 Task: Make in the project TripHive a sprint 'Supernatural'.
Action: Mouse moved to (1332, 461)
Screenshot: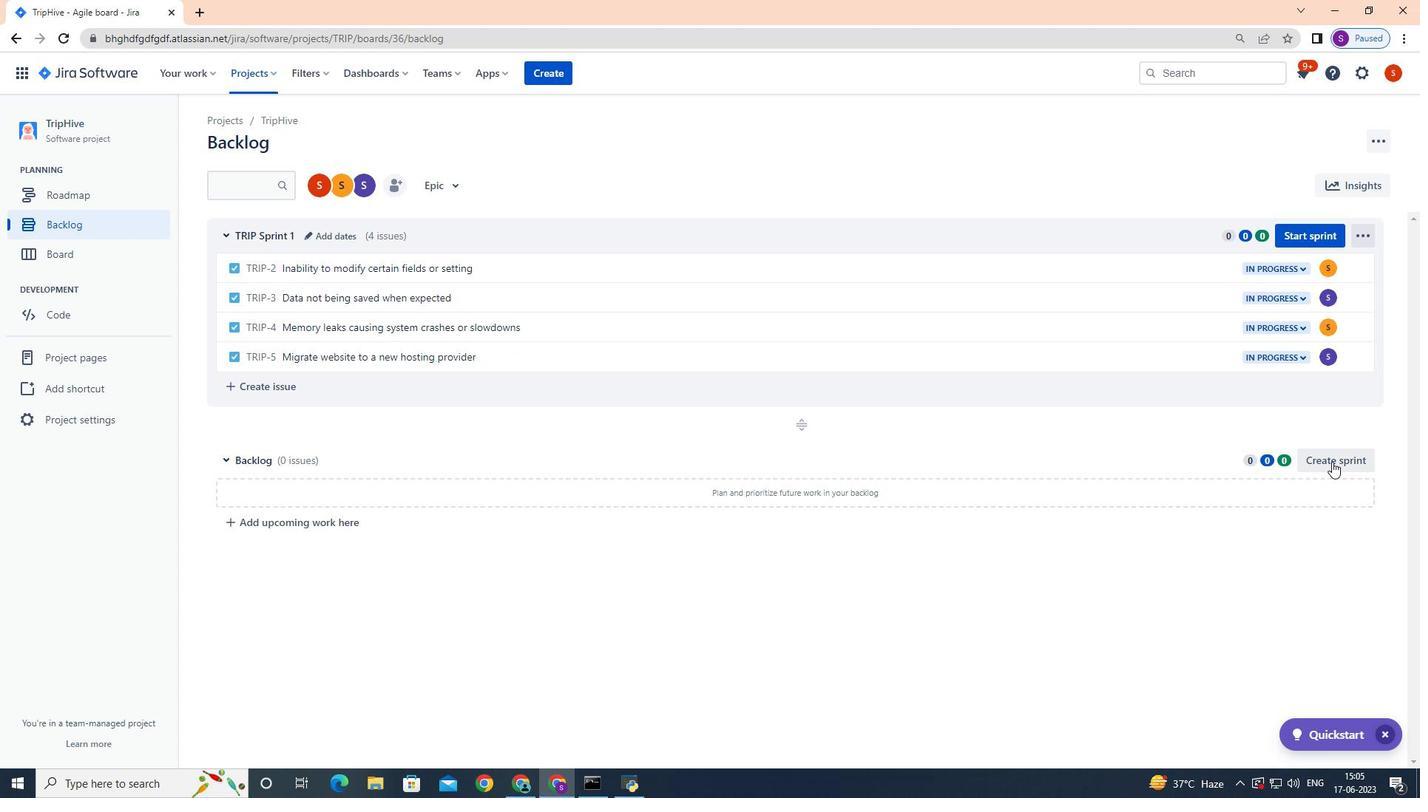 
Action: Mouse pressed left at (1332, 461)
Screenshot: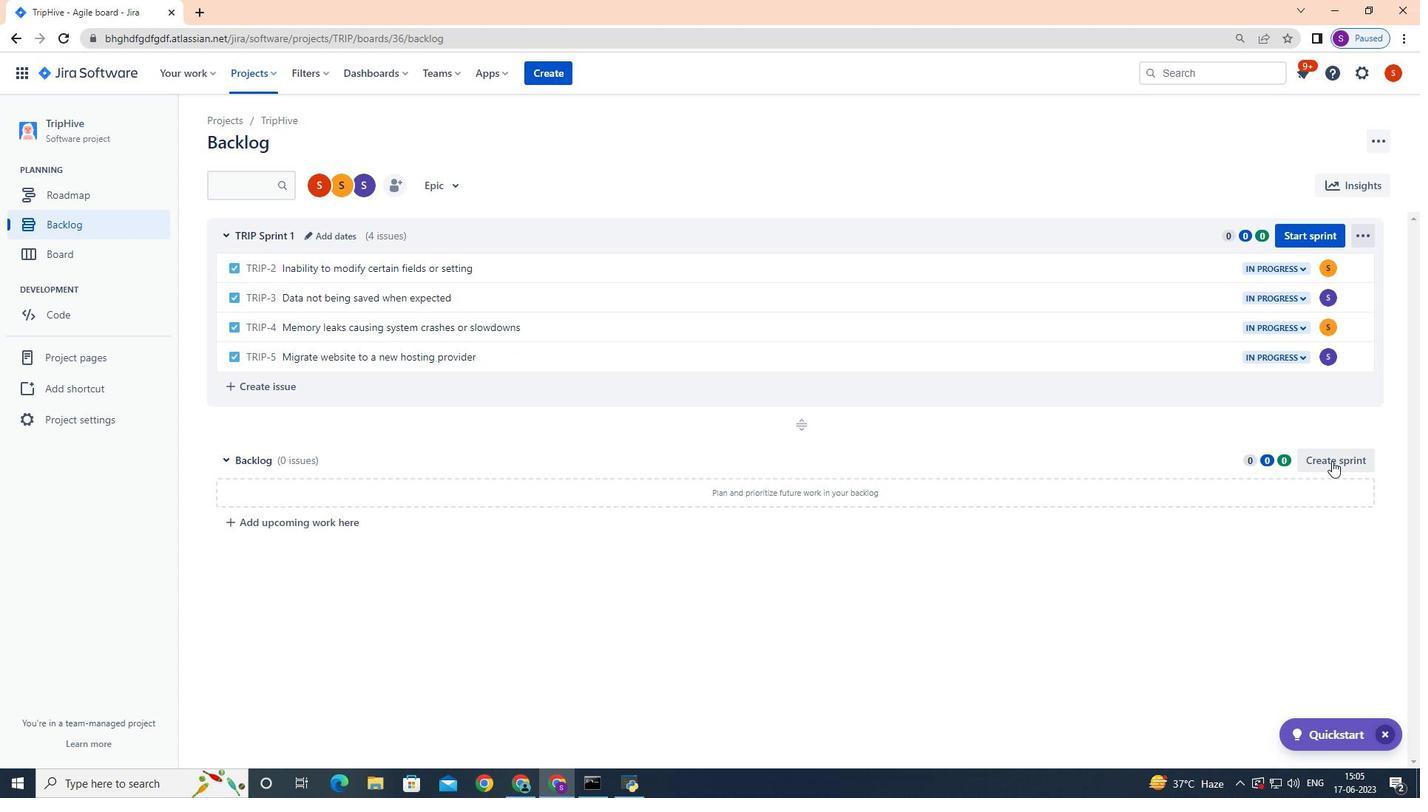 
Action: Mouse moved to (343, 459)
Screenshot: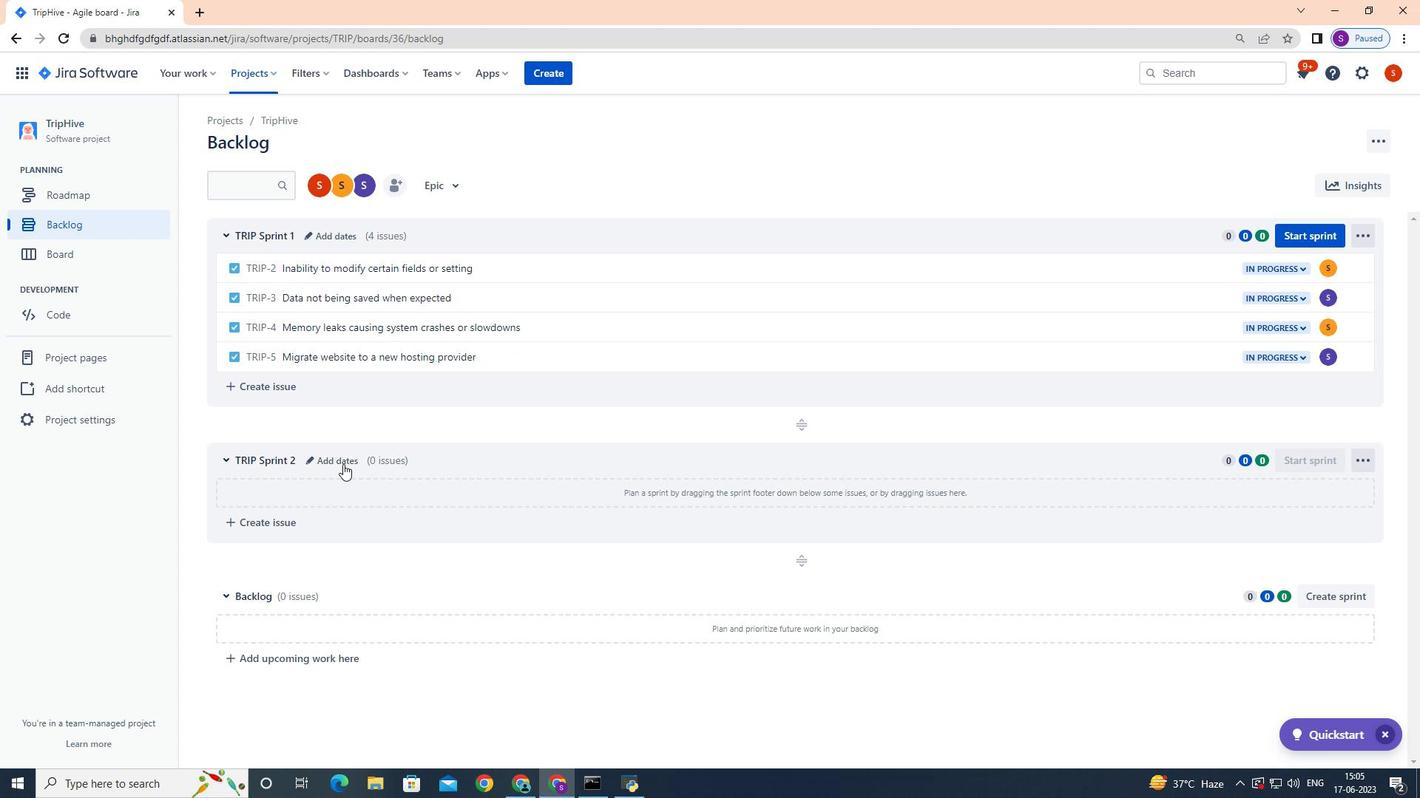
Action: Mouse pressed left at (343, 459)
Screenshot: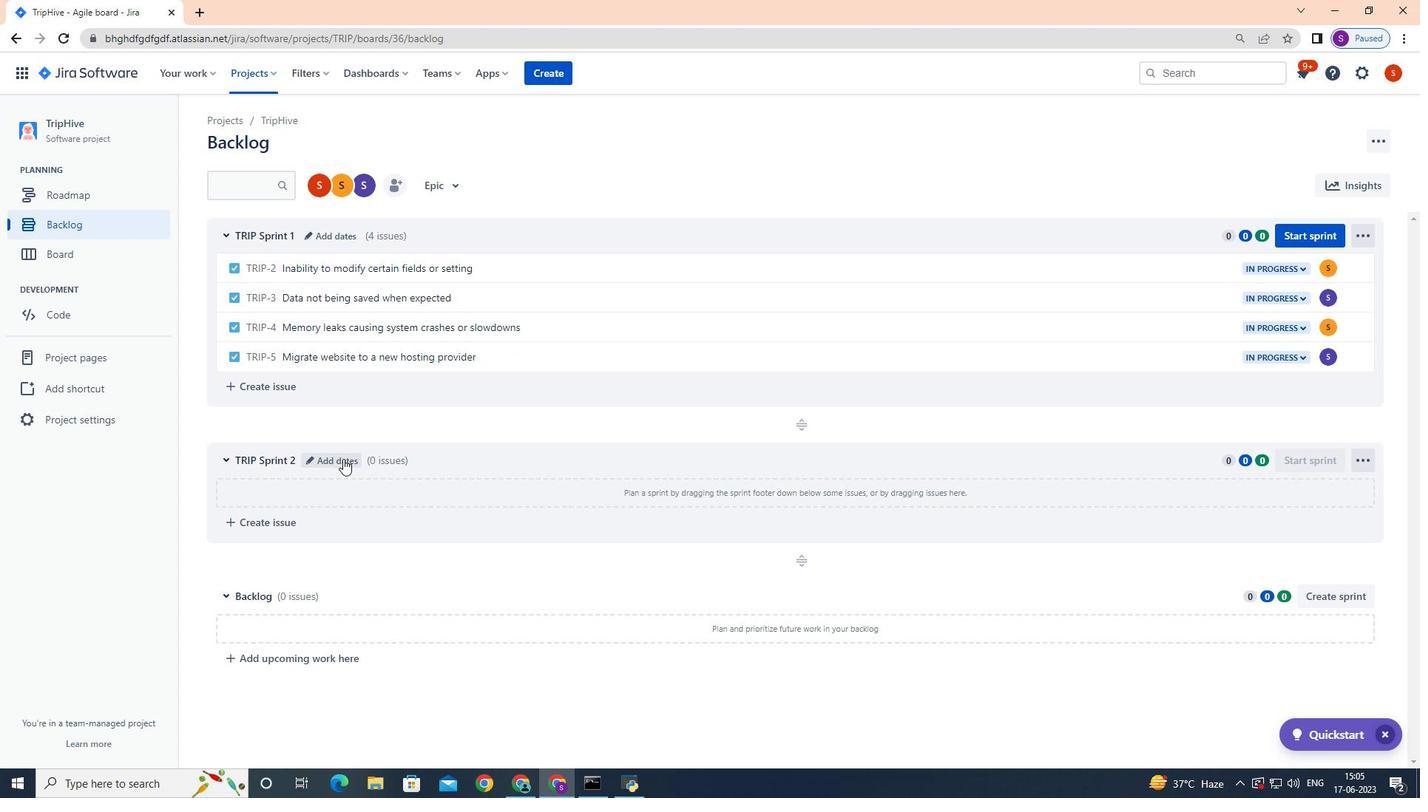 
Action: Key pressed <Key.backspace><Key.backspace><Key.backspace><Key.backspace><Key.backspace><Key.backspace><Key.backspace><Key.backspace><Key.backspace><Key.backspace><Key.backspace><Key.backspace><Key.backspace><Key.backspace><Key.backspace><Key.backspace><Key.backspace><Key.backspace><Key.backspace><Key.backspace><Key.shift>Supernatural
Screenshot: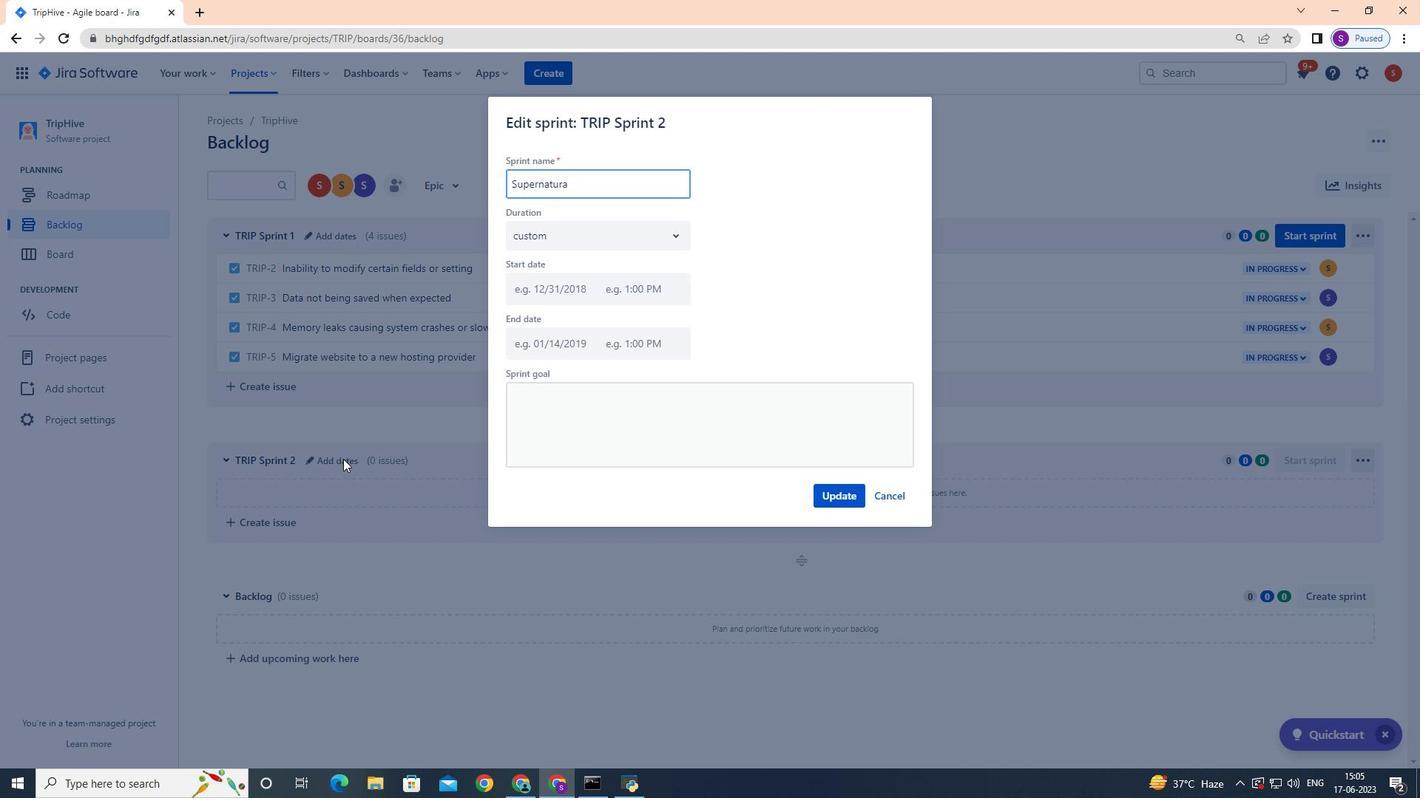 
Action: Mouse moved to (834, 494)
Screenshot: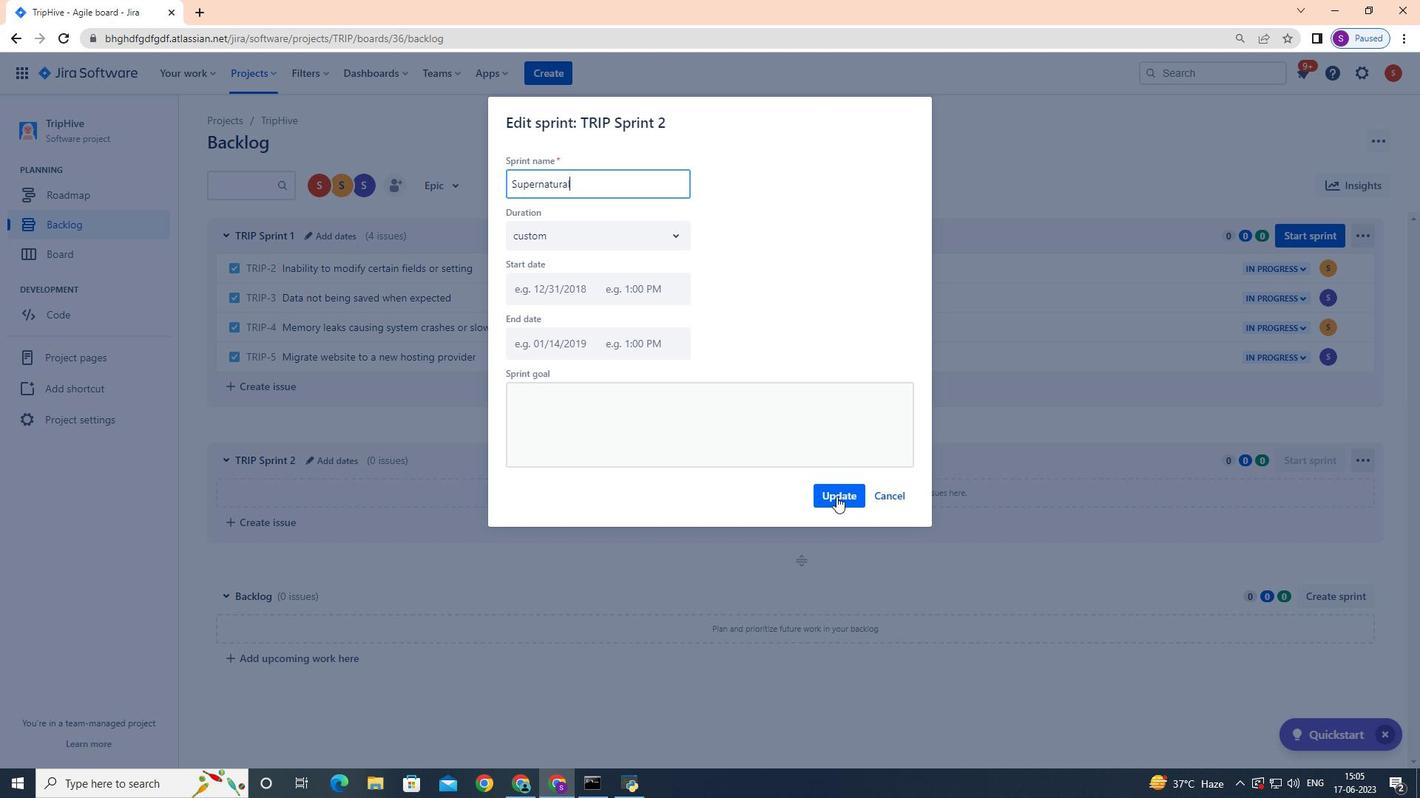 
Action: Mouse pressed left at (834, 494)
Screenshot: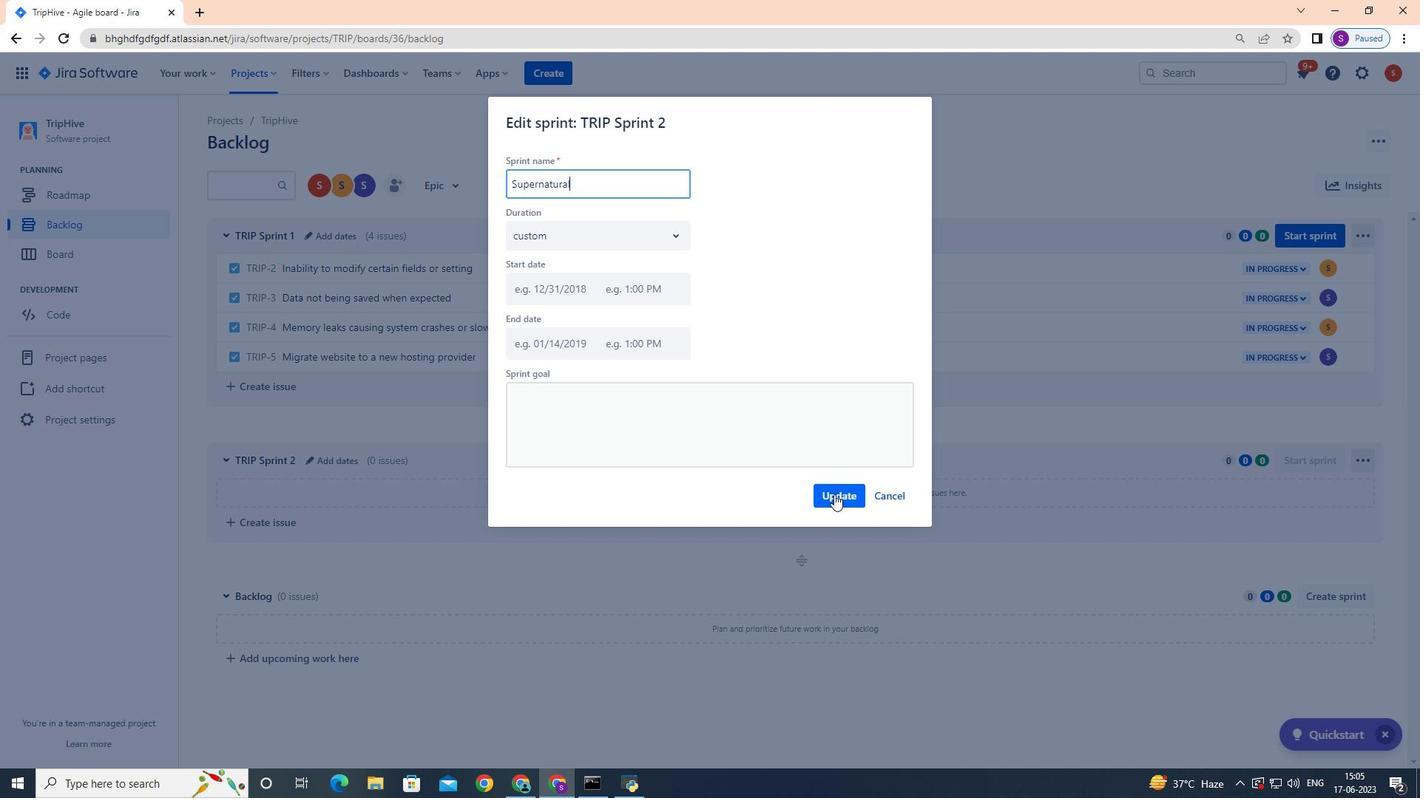 
Action: Mouse moved to (835, 494)
Screenshot: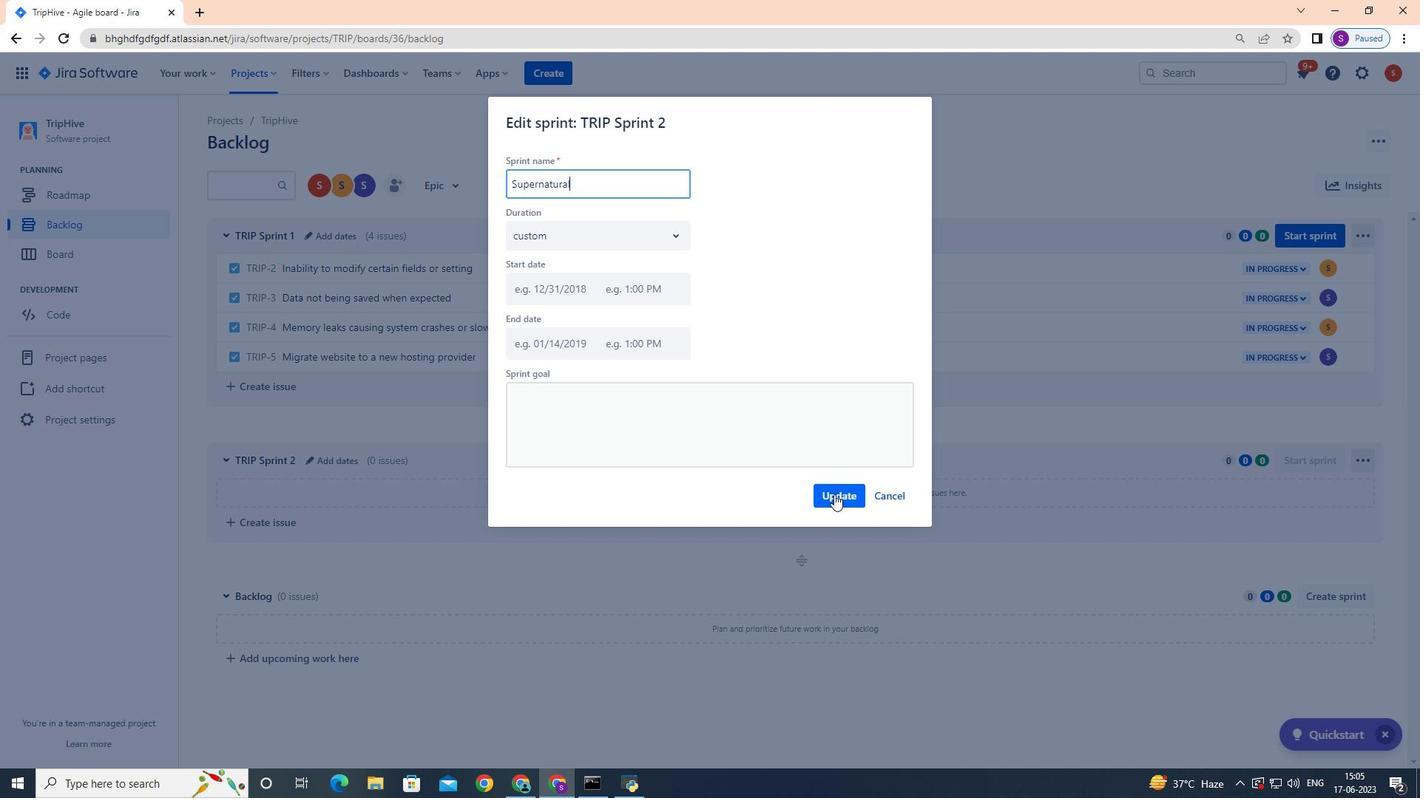 
